 Task: Implement a script that checks if a user's password is about to expire and displays a message.
Action: Mouse pressed left at (508, 583)
Screenshot: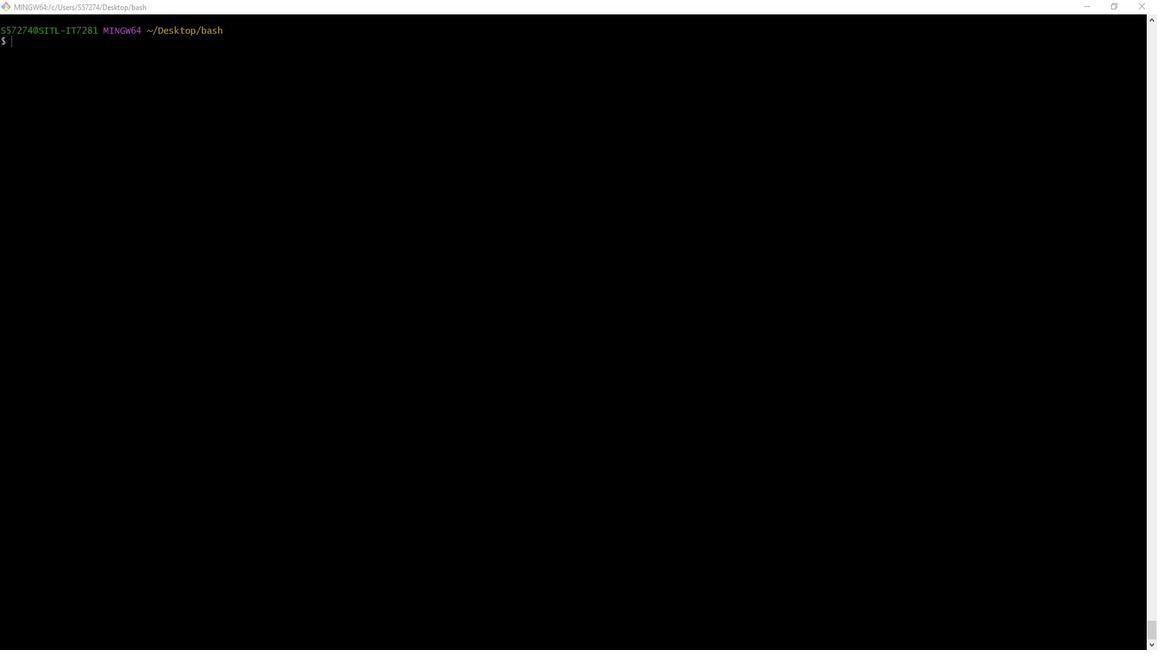 
Action: Mouse moved to (1138, 347)
Screenshot: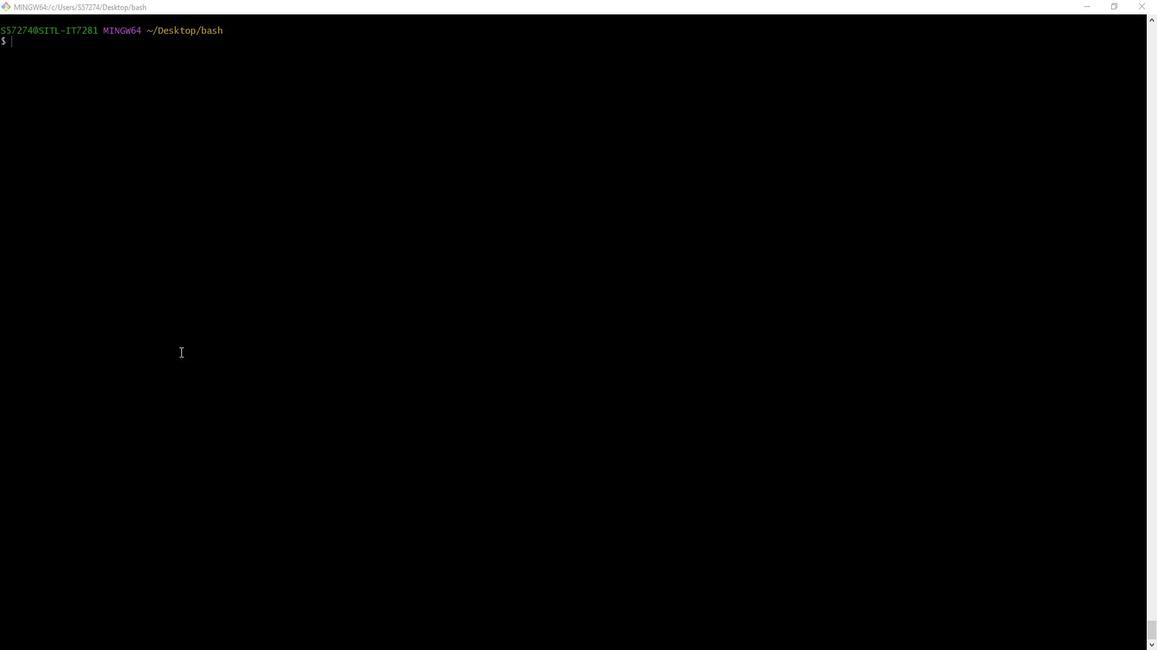 
Action: Mouse pressed left at (1138, 347)
Screenshot: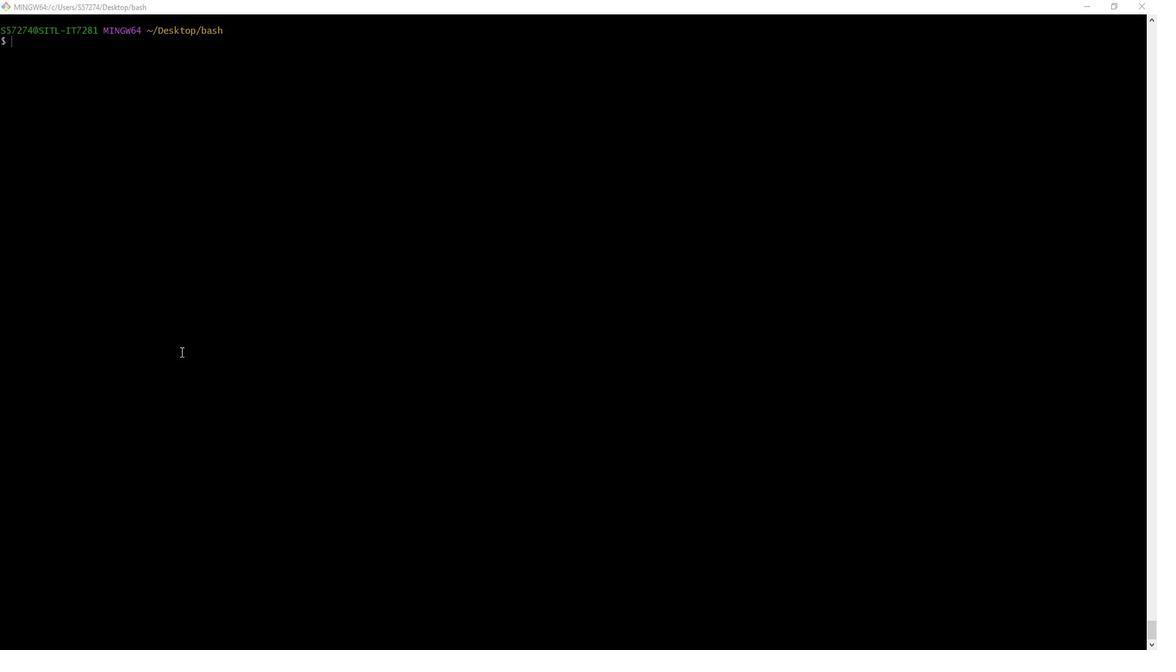 
Action: Key pressed touch<Key.space>pass<Key.shift_r>_expire.,<Key.backspace><Key.backspace>.sh<Key.enter>vim<Key.space>pass<Key.shift_r>_expire.sh<Key.enter>i<Key.space><Key.shift_r>#!/bin/bash<Key.enter><Key.backspace><Key.enter><Key.shift_r><Key.shift_r>#<Key.space>function<Key.space>to<Key.space>check<Key.space>if<Key.space>aus<Key.backspace><Key.backspace><Key.space>user's<Key.space>password<Key.space>is<Key.space>bo<Key.backspace><Key.backspace>about<Key.space>to<Key.space>expire<Key.enter><Key.enter><Key.backspace><Key.backspace>check<Key.shift_r>_password<Key.shift_r>_expiry<Key.shift_r>()<Key.space><Key.shift_r>{<Key.enter><Key.shift_r>#<Key.space>get<Key.space>password<Key.space>ageing<Key.space>information<Key.enter><Key.backspace><Key.backspace>passwd<Key.shift_r>_info=<Key.shift_r>$<Key.shift_r>(passwd<Key.space>-<Key.shift_r>S<Key.space><Key.shift_r>"<Key.shift_r>$1<Key.shift_r>"<Key.shift_r>)<Key.enter><Key.enter><Key.shift_r>#<Key.space>extract<Key.space>the<Key.space>fields<Key.space>from<Key.space>the<Key.space>passwd<Key.shift_r>_info<Key.enter><Key.backspace><Key.backspace><Key.enter>password<Key.shift_r><Key.shift_r><Key.shift_r><Key.shift_r>_status=<Key.shift_r>$<Key.shift_r>(echo<Key.space><Key.shift_r>"<Key.shift_r>$passwo<Key.backspace>d<Key.shift_r>_info<Key.shift_r>"<Key.space><Key.shift_r>|<Key.space>aek<Key.backspace><Key.backspace>wk<Key.space>'<Key.shift_r>{print<Key.space><Key.shift_r>$2<Key.shift_r>}'<Key.shift_r>)<Key.enter>change<Key.shift_r>_date=<Key.shift_r>$<Key.shift_r><Key.shift_r>(echo<Key.space><Key.shift_r>"<Key.shift_r>$passwd<Key.shift_r>_info<Key.shift_r>"<Key.space><Key.shift_r>|<Key.space>ae<Key.backspace>wk<Key.space>'<Key.shift_r>{print<Key.space><Key.shift_r>$3<Key.shift_r>}'<Key.shift_r>)<Key.enter>max<Key.shift_r>_dat<Key.backspace>ys=<Key.shift_r>$<Key.shift_r>(echo<Key.space><Key.shift_r>"<Key.shift_r>$passwd<Key.shift_r>_info<Key.shift_r>"<Key.space><Key.shift_r>|<Key.space>aek<Key.backspace><Key.backspace>wk<Key.space>'<Key.shift_r>{print<Key.space><Key.shift_r>$3<Key.backspace>4<Key.shift_r>}'<Key.shift_r>)<Key.enter><Key.enter><Key.shift_r>#<Key.space>check<Key.space>if<Key.space>th<Key.space><Key.backspace>e<Key.space>passeo<Key.backspace><Key.backspace>word<Key.space>is<Key.space>about<Key.space>to<Key.space>expo<Key.backspace>ire<Key.enter><Key.backspace><Key.backspace>if<Key.space>[<Key.space><Key.shift_r>"<Key.shift_r>$password<Key.shift_r>_status<Key.shift_r>"<Key.space>==<Key.space><Key.shift_r>"<Key.shift_r>L<Key.shift_r>"<Key.space>];<Key.space>then<Key.enter>current<Key.shift_r>_date=<Key.shift_r>$<Key.shift_r>(date,<Key.backspace><Key.space>'<Key.shift_r>+s<Key.backspace><Key.shift_r><Key.shift_r><Key.shift_r><Key.shift_r><Key.shift_r><Key.shift_r><Key.shift_r><Key.shift_r><Key.shift_r><Key.shift_r>%s'<Key.shift_r><Key.shift_r><Key.shift_r><Key.shift_r><Key.shift_r><Key.shift_r><Key.shift_r><Key.shift_r><Key.shift_r>)<Key.enter>dats<Key.backspace><Key.backspace>ys<Key.shift_r>_since<Key.shift_r>_change=<Key.shift_r>$<Key.shift_r><Key.shift_r><Key.shift_r><Key.shift_r>((<Key.space><Key.shift_r><Key.shift_r>(current<Key.shift_r>_date<Key.space>-change<Key.shift_r>_date<Key.shift_r>)<Key.space>/<Key.space>86400<Key.shift_r><Key.space>))<Key.enter><Key.enter><Key.space><Key.backspace>if<Key.space>[<Key.space><Key.shift_r>"<Key.shift_r>$days<Key.shift_r>_since<Key.shift_r>_change<Key.shift_r>"<Key.space>-ge<Key.space><Key.shift_r>"<Key.shift_r>$max<Key.shift_r>_dat<Key.backspace>ys<Key.shift_r>"<Key.space>];<Key.space>then<Key.enter>echo<Key.space><Key.shift_r>"<Key.shift_r>Your<Key.space>password<Key.space>has<Key.space>expired.<Key.space><Key.shift_r>Please<Key.space>change<Key.space>it<Key.space>immediately.<Key.shift_r>"<Key.enter><Key.backspace><Key.backspace><Key.space>else<Key.enter>days<Key.shift_r>_untilexp<Key.backspace><Key.backspace><Key.backspace><Key.backspace>l<Key.shift_r><Key.shift_r><Key.shift_r>_expire=<Key.shift_r>$<Key.shift_r><Key.shift_r><Key.shift_r>((max<Key.shift_r>_days<Key.space>-<Key.space>days<Key.shift_r>_since<Key.shift_r>_chanfe<Key.backspace><Key.backspace>ge<Key.shift_r>))<Key.enter>echo<Key.space><Key.shift_r>"<Key.shift_r>Your<Key.space>passwoe<Key.backspace>rd<Key.space>is<Key.space>about<Key.space>to<Key.space>expire<Key.space>in<Key.space><Key.shift_r>$days<Key.shift_r>_until<Key.shift_r><Key.shift_r><Key.shift_r><Key.shift_r>_expire<Key.space>days.<Key.space><Key.shift_r>Please<Key.space>change<Key.space>it<Key.space>soon.<Key.shift_r>"<Key.enter><Key.backspace><Key.backspace><Key.space>fi<Key.enter><Key.backspace><Key.backspace><Key.space>else<Key.enter>echo<Key.space><Key.shift_r>"<Key.shift_r>Your<Key.space>password<Key.space>is<Key.space>not<Key.space>expiring<Key.space>soon.<Key.space><Key.shift_r>No<Key.space>action<Key.space>required.<Key.shift_r>"<Key.enter><Key.backspace><Key.backspace><Key.space>fi<Key.enter>
Screenshot: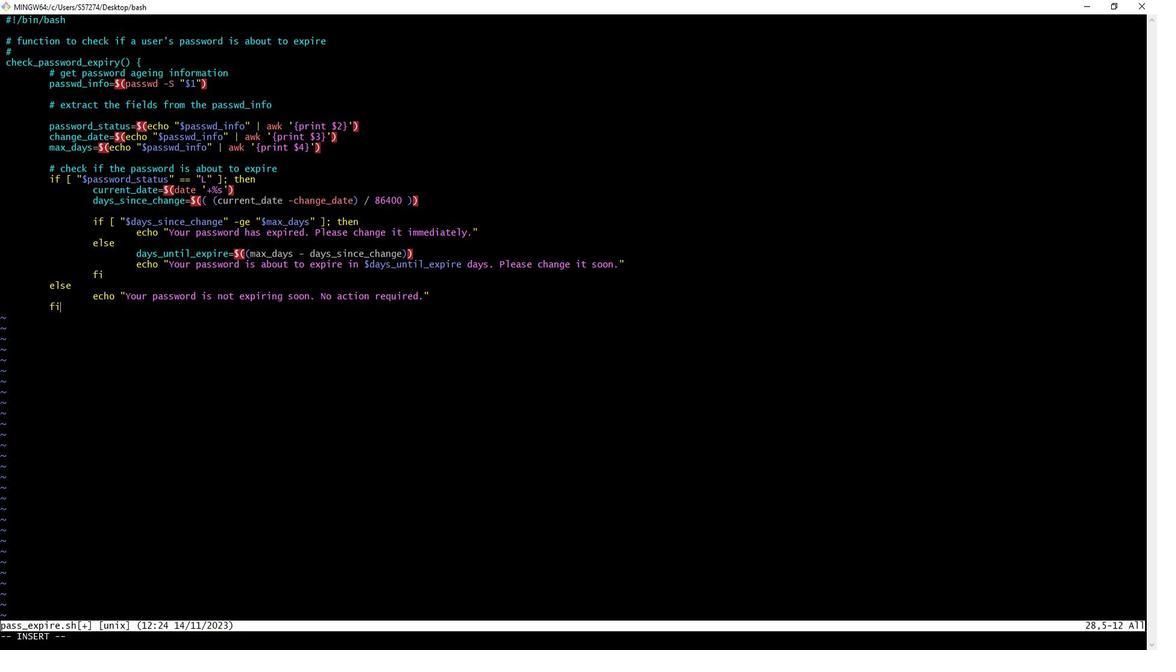 
Action: Mouse moved to (705, 370)
Screenshot: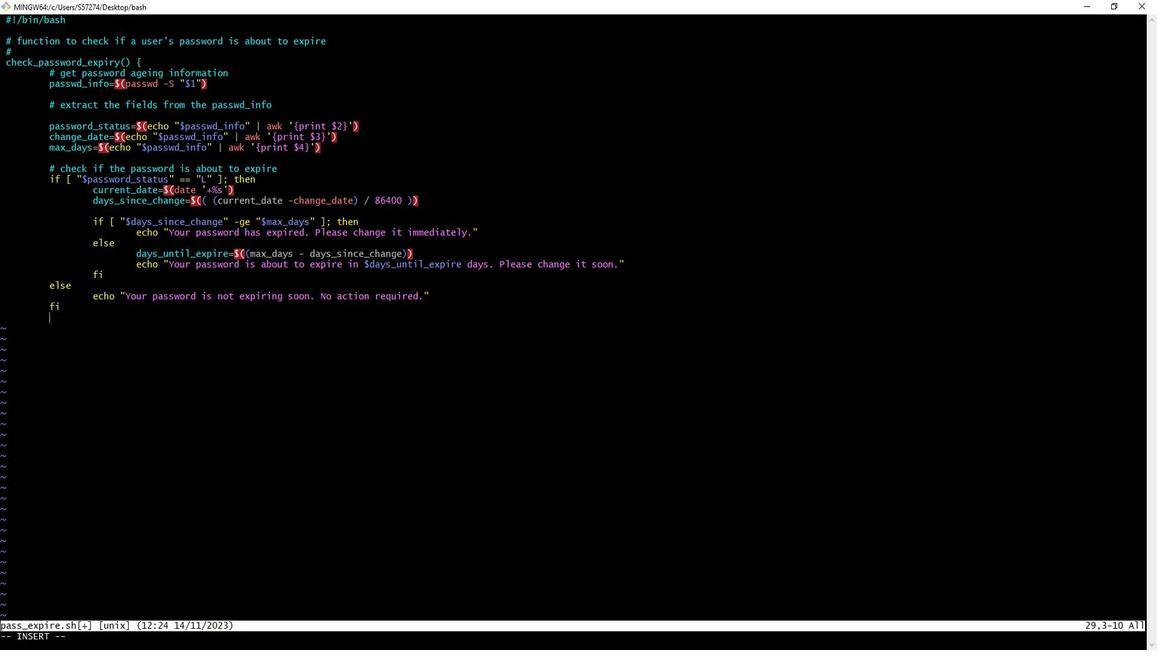 
Action: Mouse scrolled (705, 370) with delta (0, 0)
Screenshot: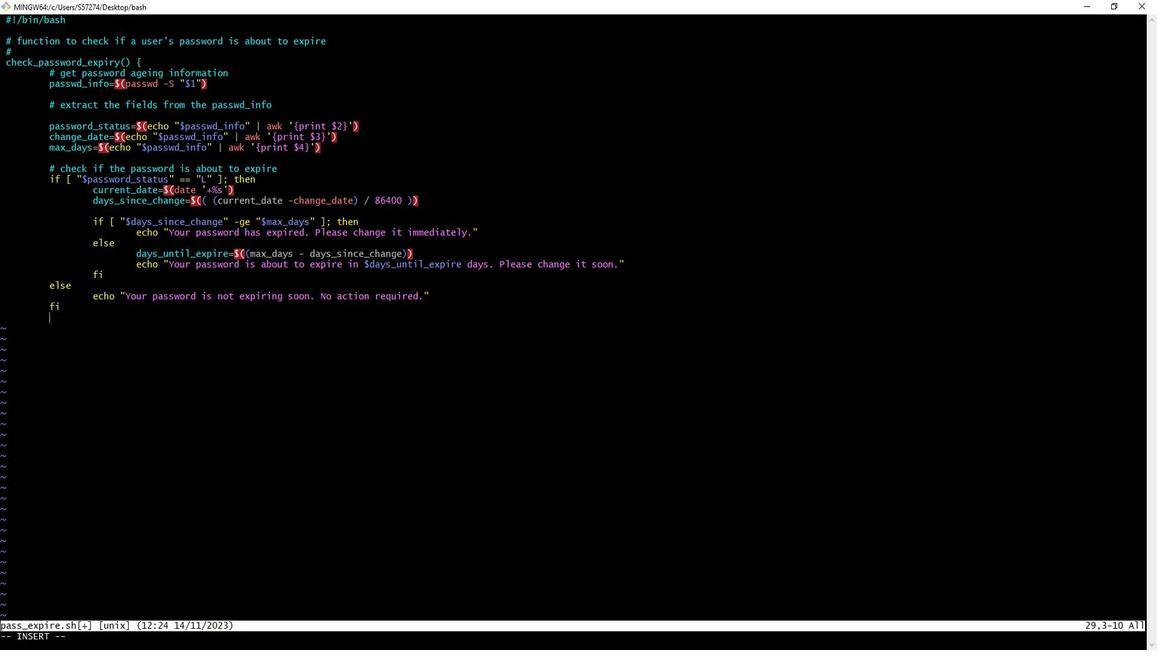 
Action: Mouse scrolled (705, 370) with delta (0, 0)
Screenshot: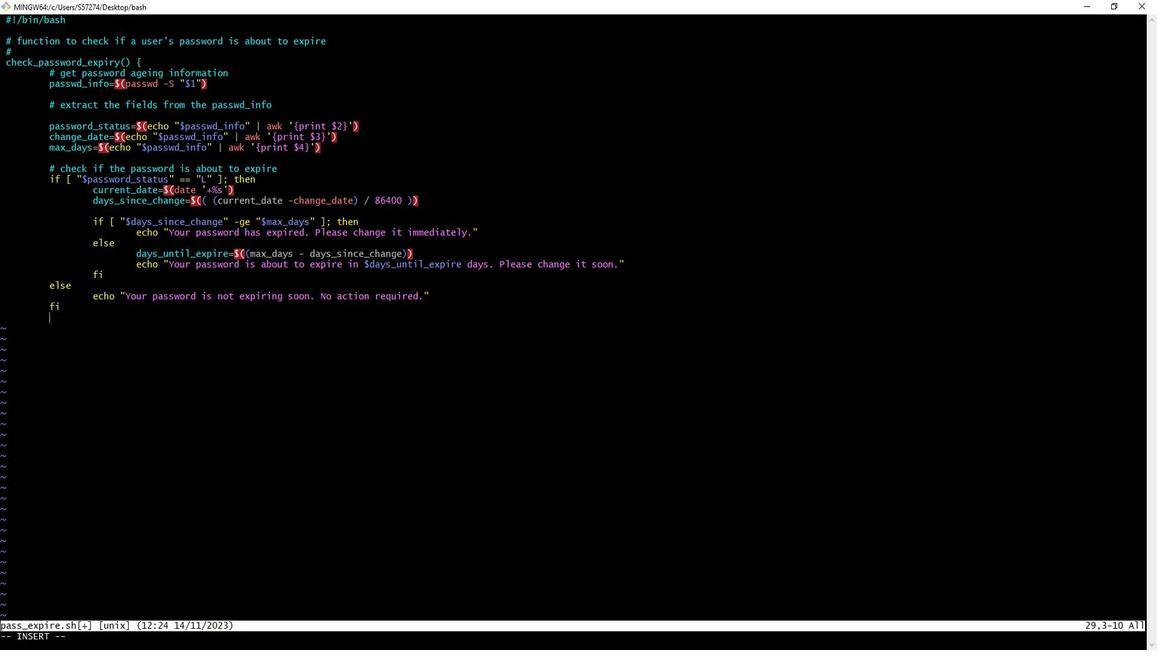
Action: Mouse scrolled (705, 370) with delta (0, 0)
Screenshot: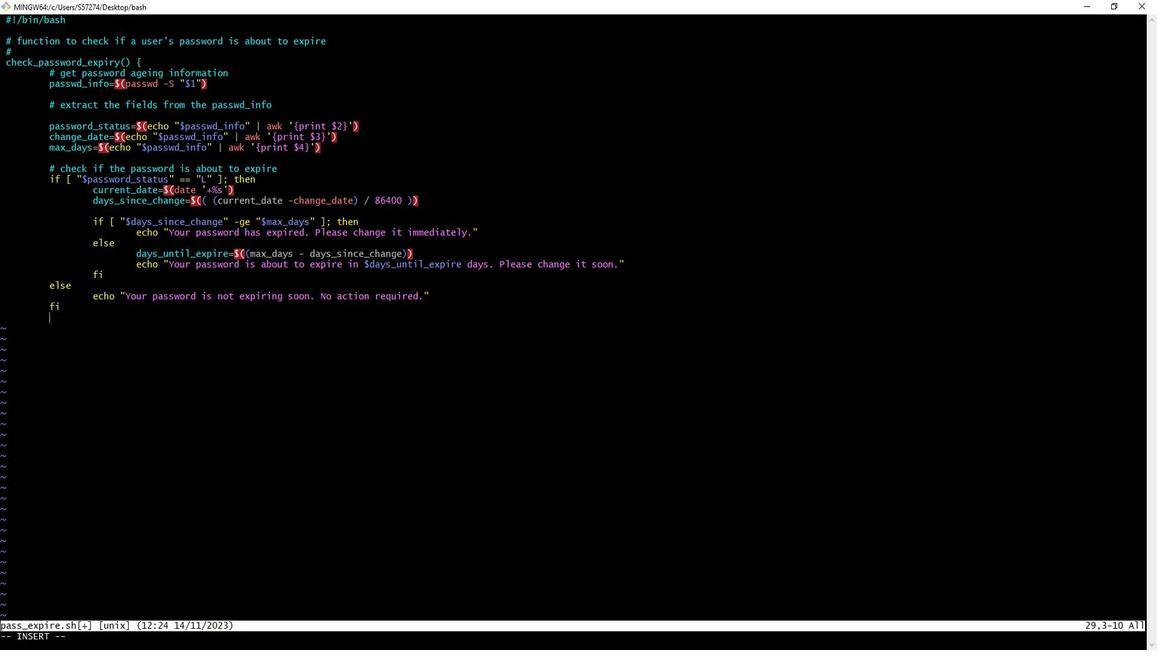 
Action: Mouse scrolled (705, 370) with delta (0, 0)
Screenshot: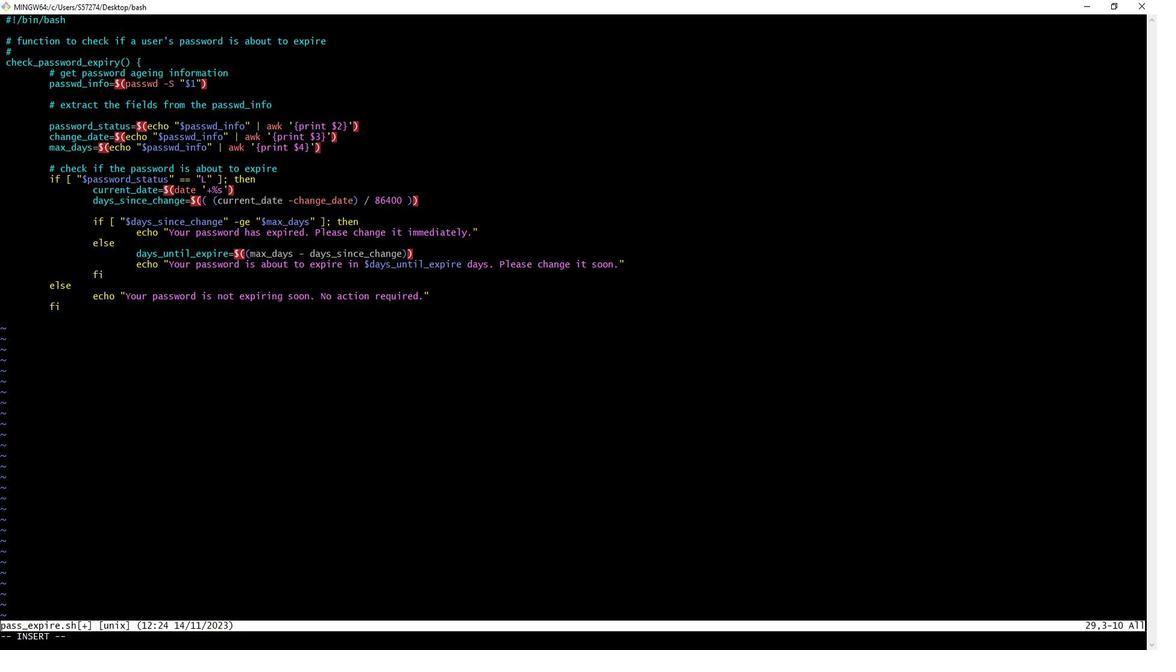 
Action: Mouse moved to (1142, 387)
Screenshot: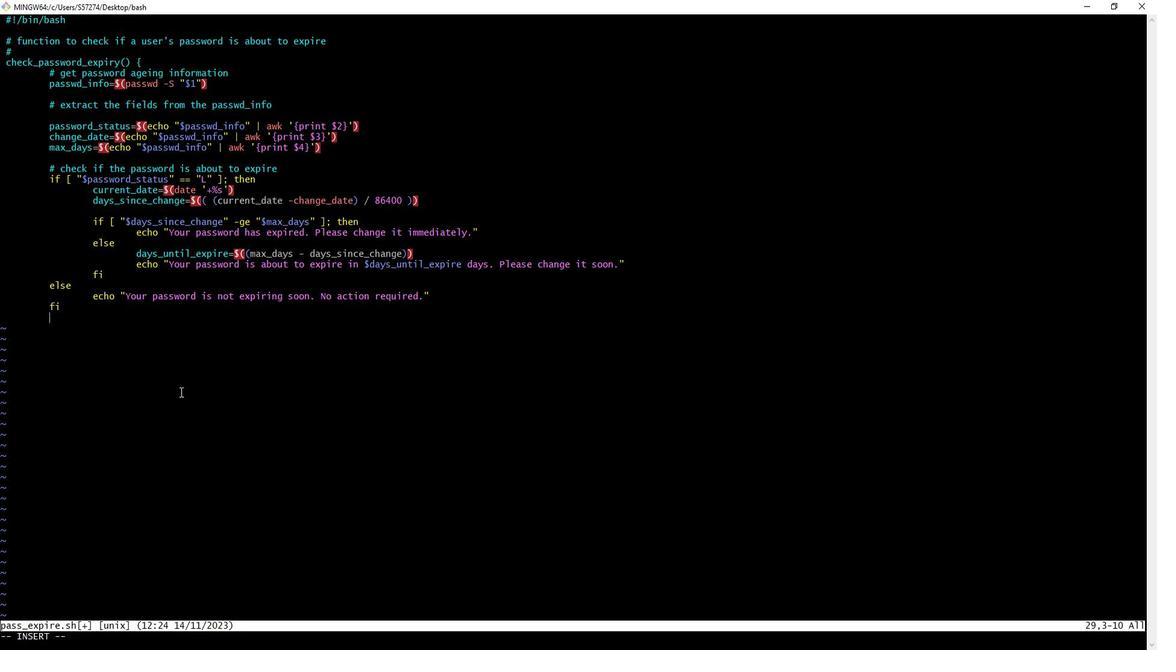 
Action: Mouse pressed left at (1142, 387)
Screenshot: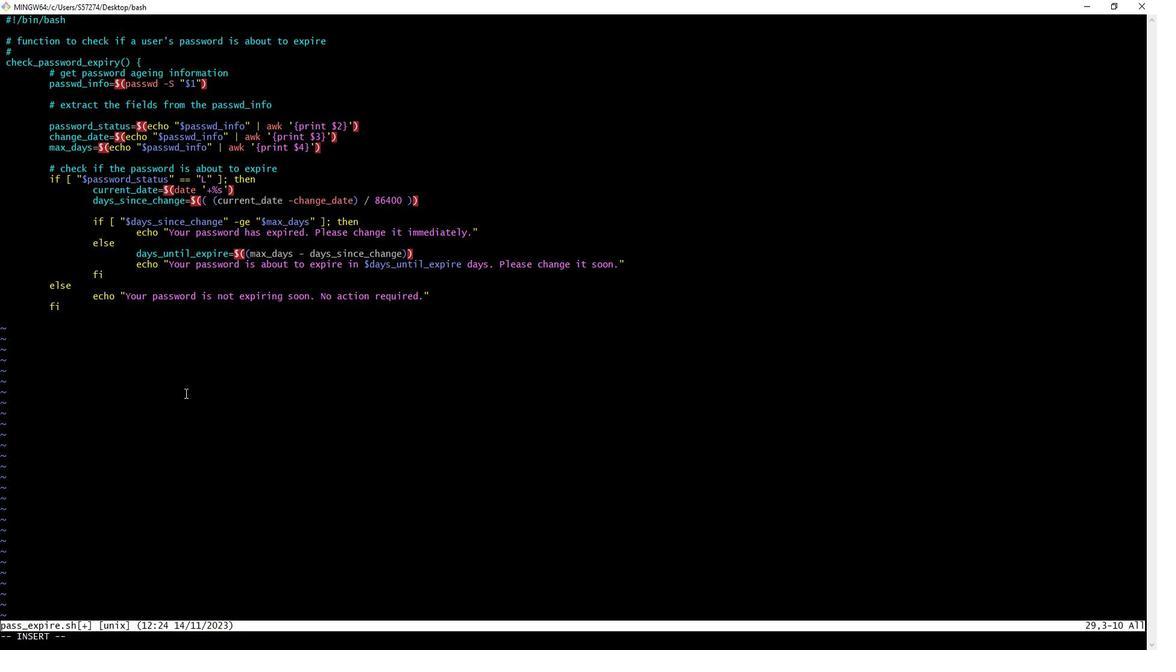 
Action: Key pressed <Key.enter><Key.backspace><Key.backspace><Key.shift_r>}<Key.enter><Key.up><Key.space><Key.down><Key.space><Key.enter><Key.shift_r>#<Key.space>check<Key.space>passwork<Key.backspace>d<Key.space>expiry<Key.space>for<Key.space>the<Key.space>current<Key.space>user<Key.enter><Key.backspace><Key.backspace>check<Key.shift_r>_password<Key.shift_r>_expiry<Key.space><Key.shift_r>"<Key.shift_r>$<Key.shift_r>(whoami<Key.shift_r><Key.shift_r><Key.shift_r><Key.shift_r><Key.shift_r>)<Key.shift_r>"<Key.esc><Key.shift_r>:wq<Key.enter>chmod<Key.space><Key.shift_r>+x<Key.space>pass<Key.shift_r>_expire.sh<Key.enter>./pass<Key.shift_r>_expire.sh<Key.enter>
Screenshot: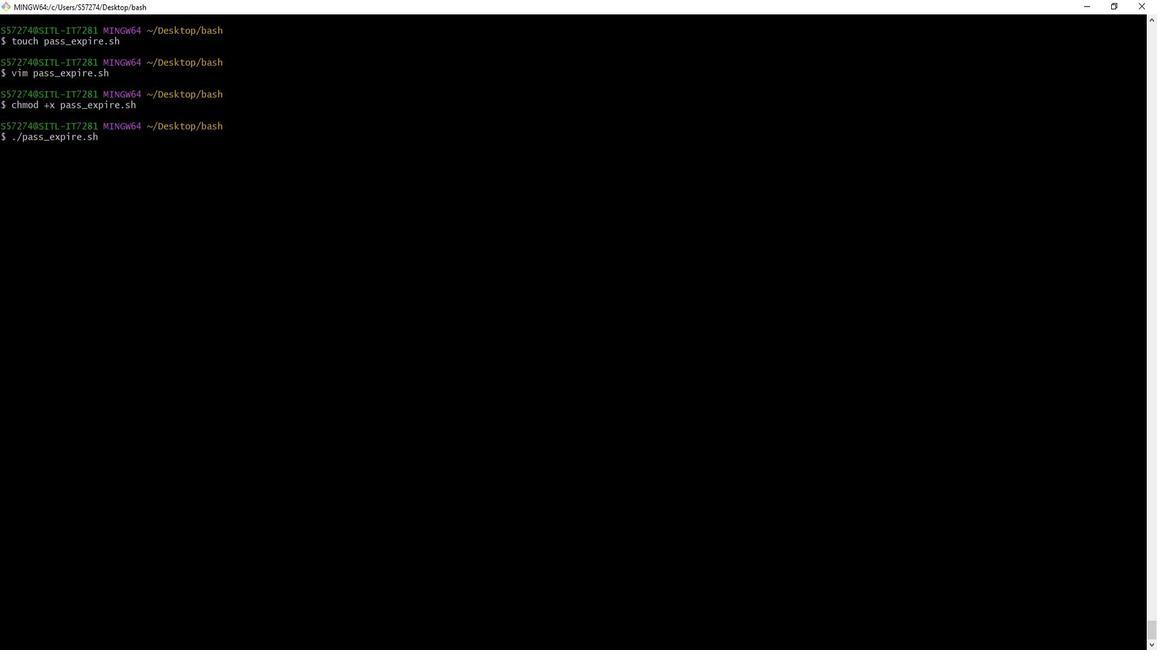 
Action: Mouse moved to (826, 411)
Screenshot: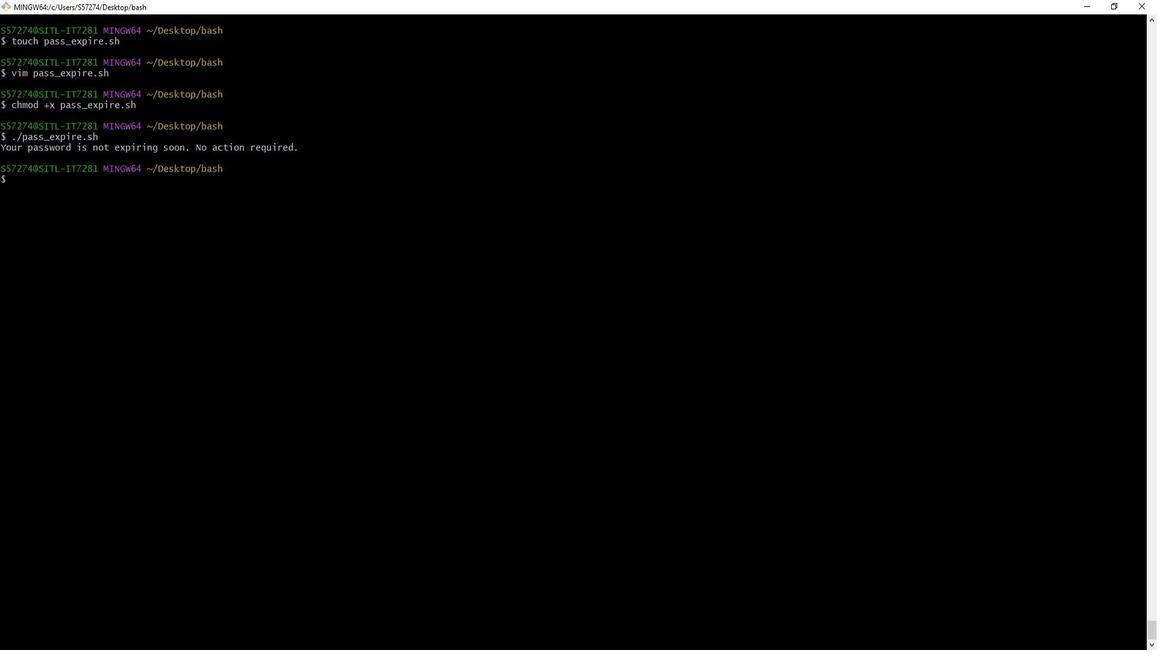 
Action: Mouse pressed left at (826, 411)
Screenshot: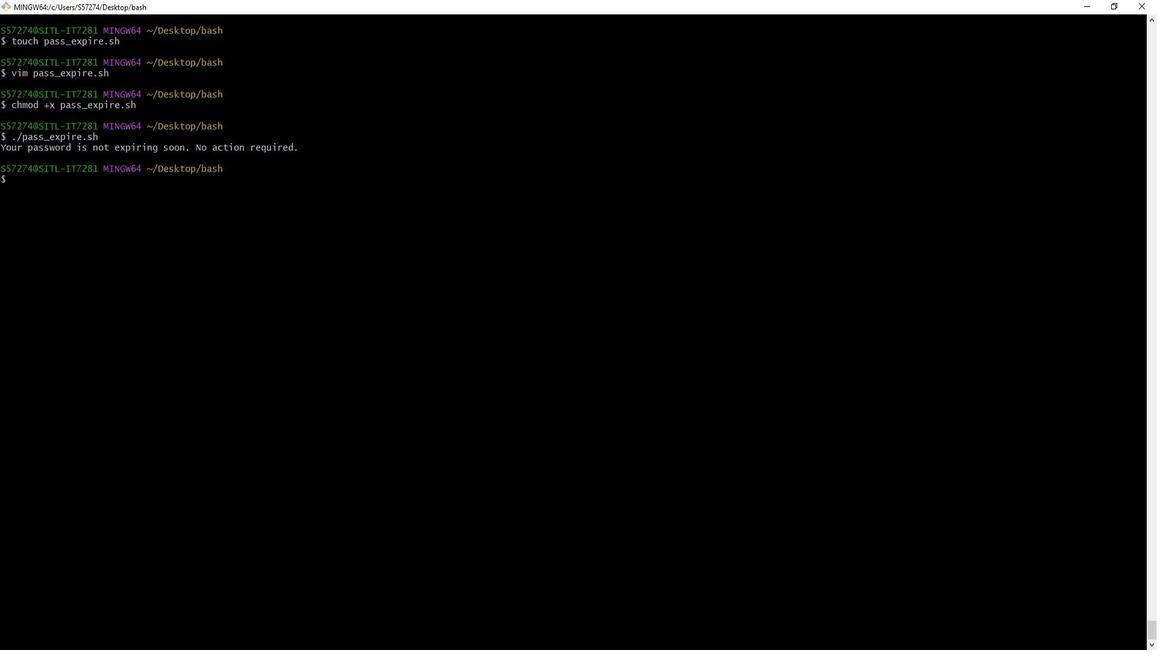 
